 Task: Move the task Improve code modularity for better maintainability to the section To-Do in the project TranslateForge and sort the tasks in the project by Last modified on.
Action: Mouse moved to (460, 278)
Screenshot: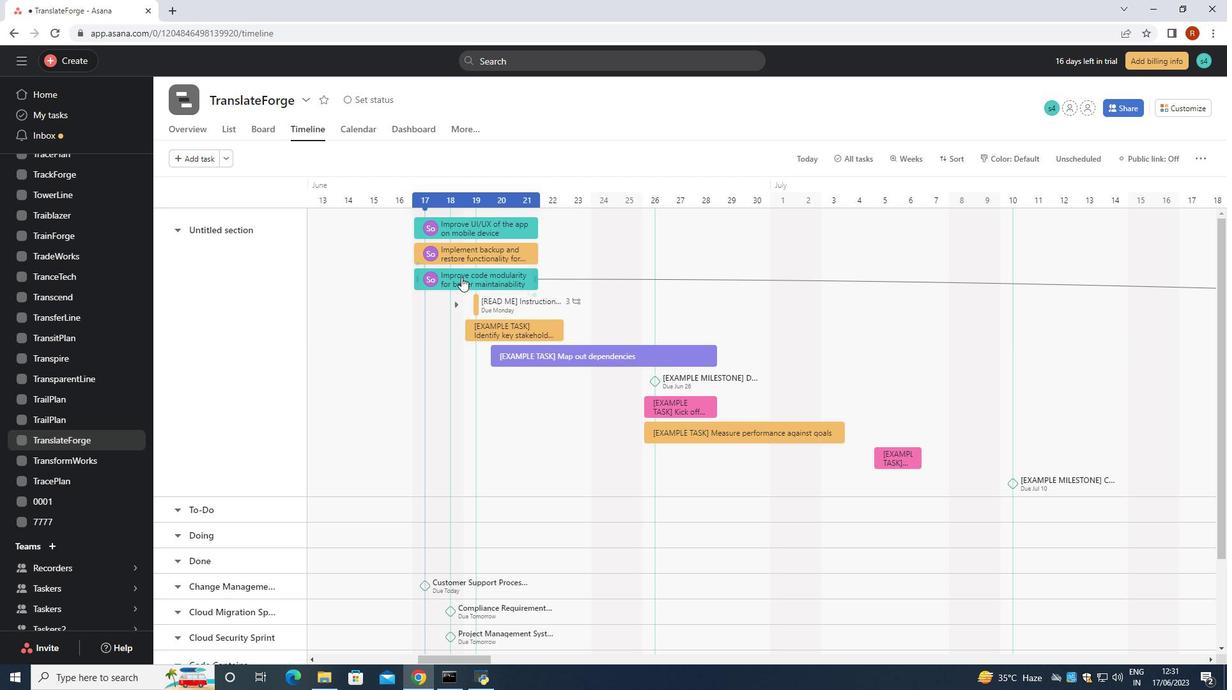 
Action: Mouse pressed left at (460, 278)
Screenshot: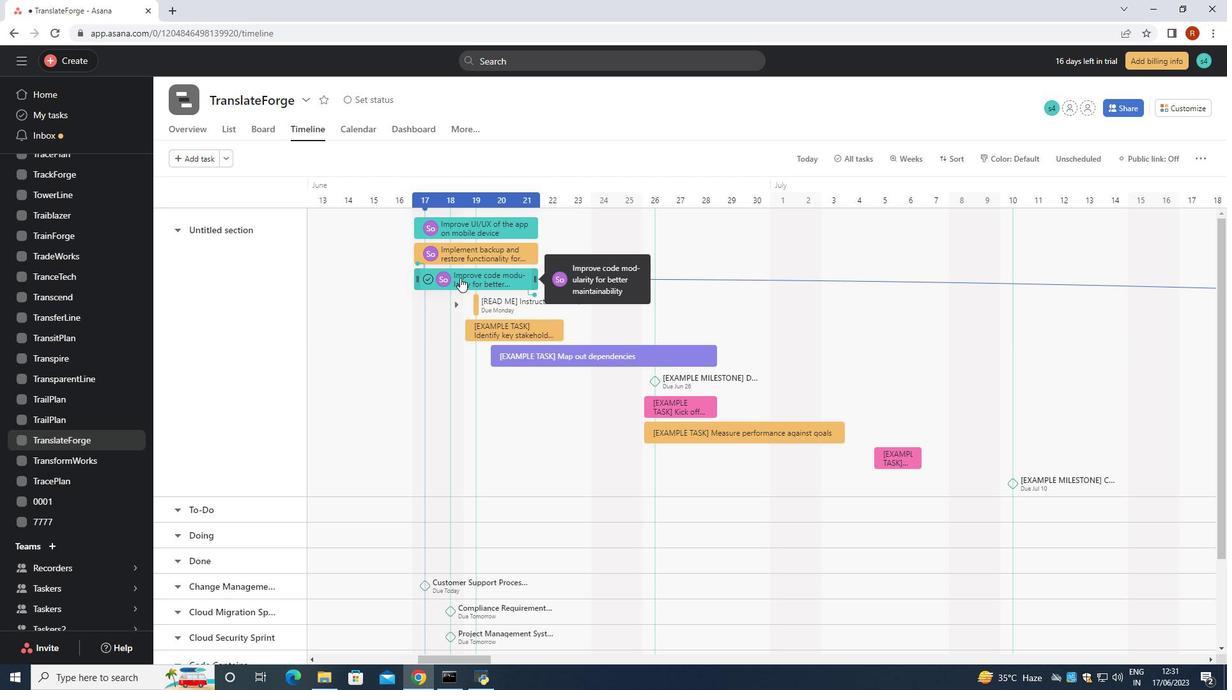 
Action: Mouse moved to (978, 287)
Screenshot: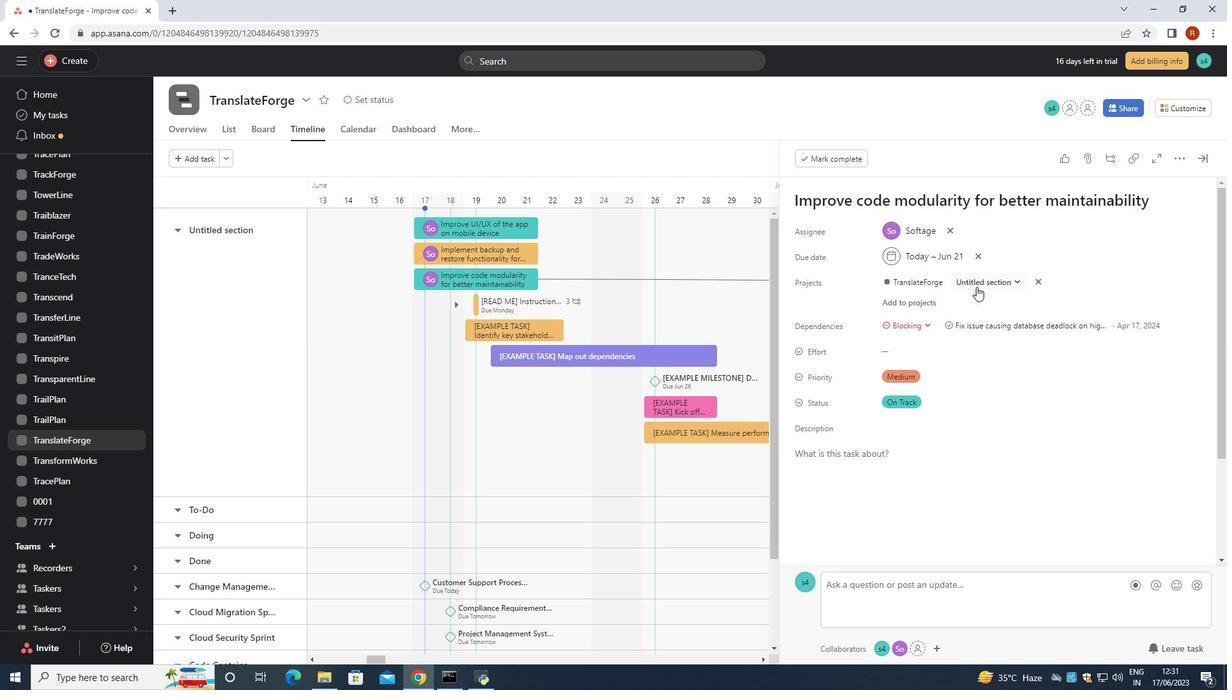 
Action: Mouse pressed left at (978, 287)
Screenshot: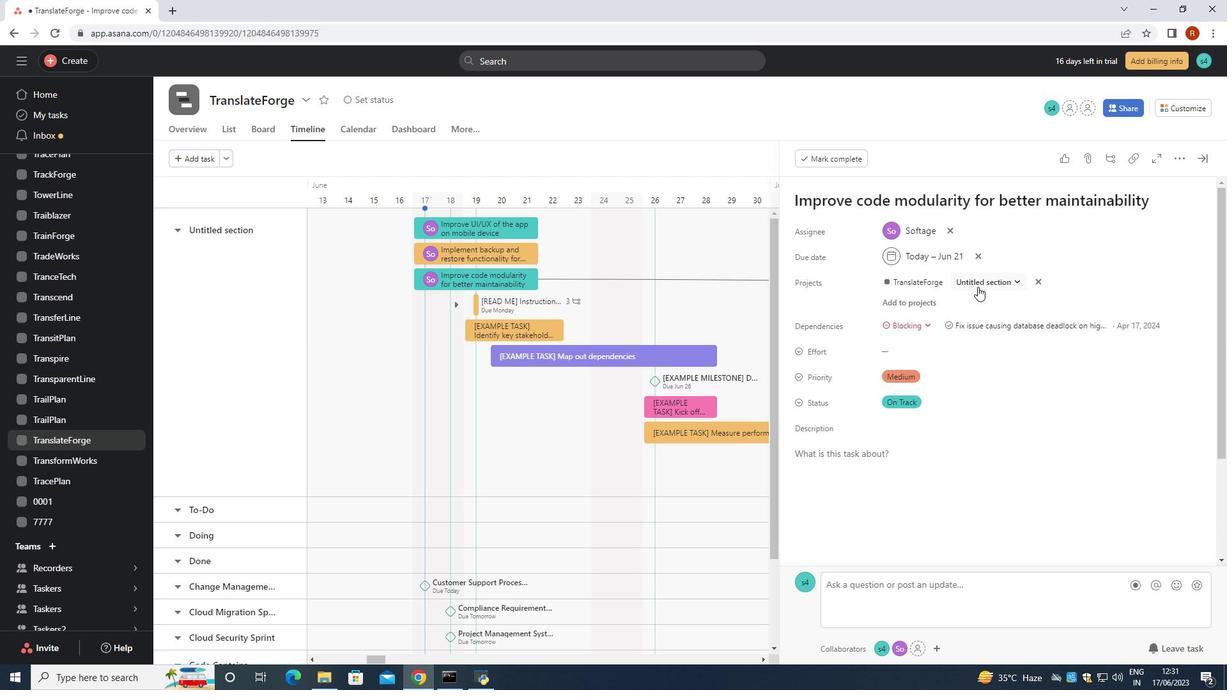 
Action: Mouse moved to (966, 333)
Screenshot: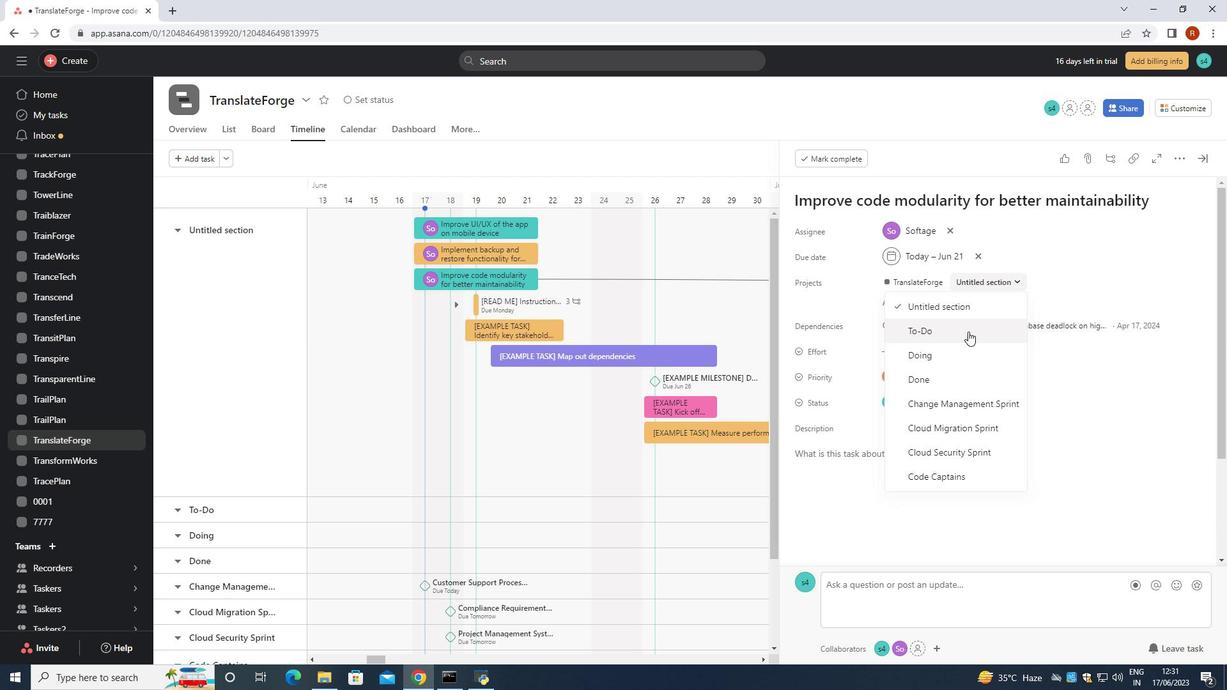 
Action: Mouse pressed left at (966, 333)
Screenshot: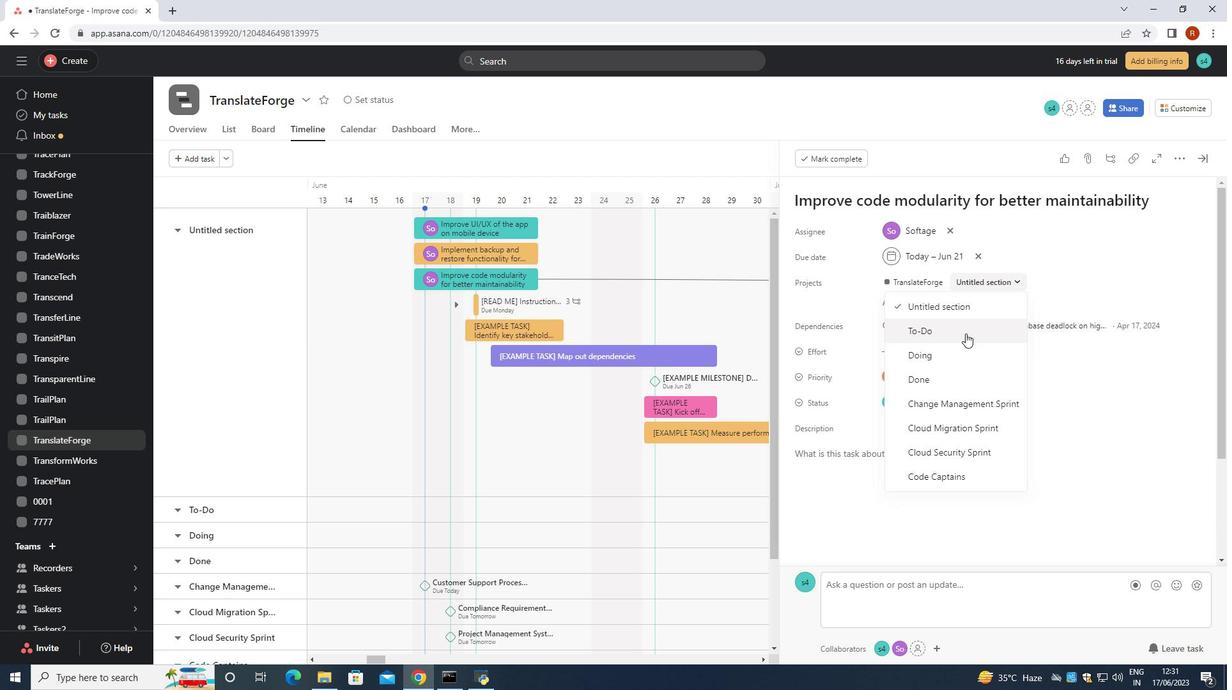
Action: Mouse moved to (1207, 159)
Screenshot: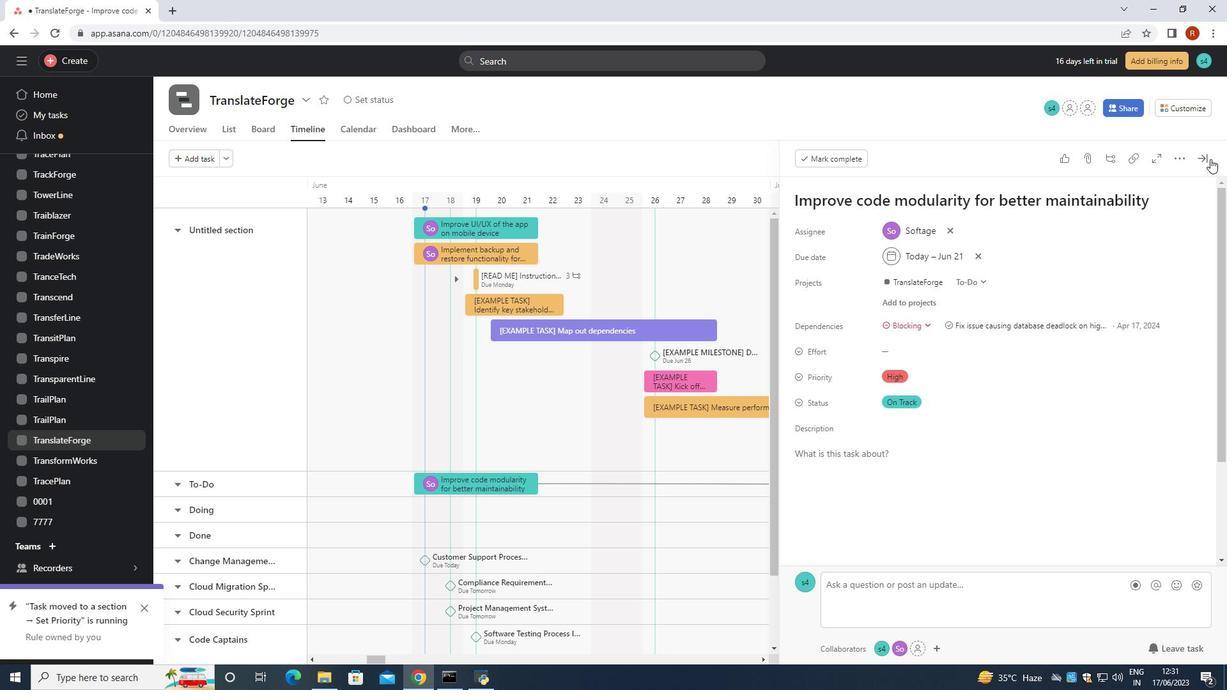 
Action: Mouse pressed left at (1207, 159)
Screenshot: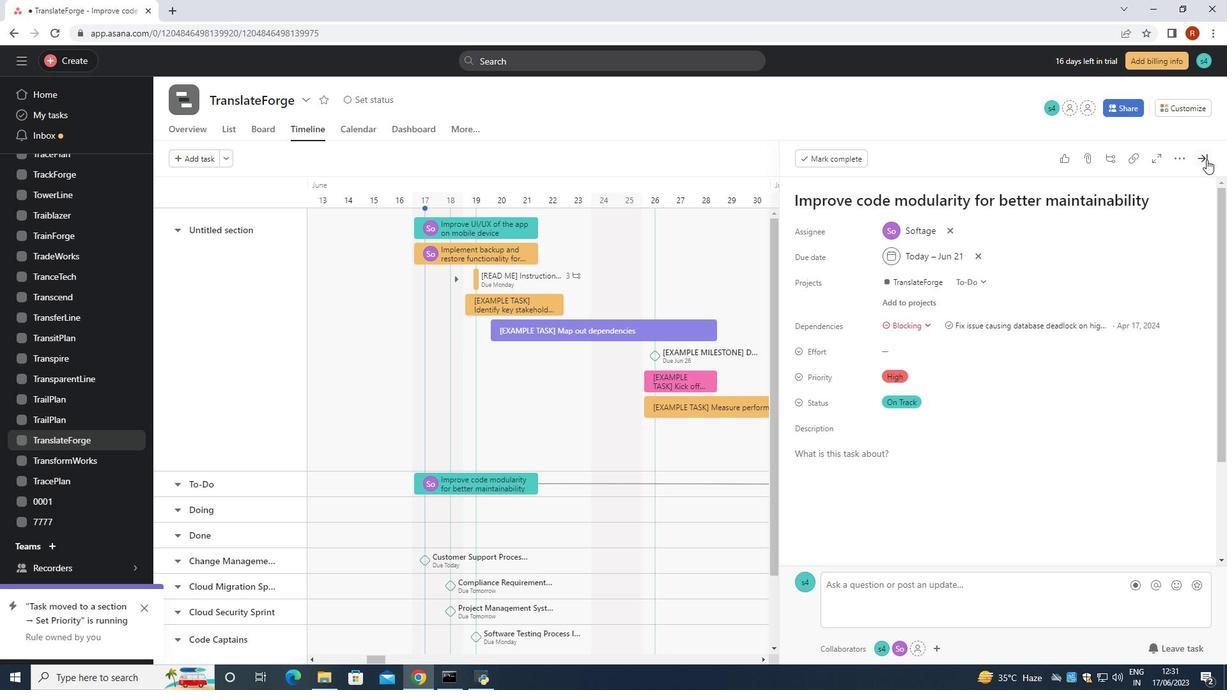
Action: Mouse moved to (236, 129)
Screenshot: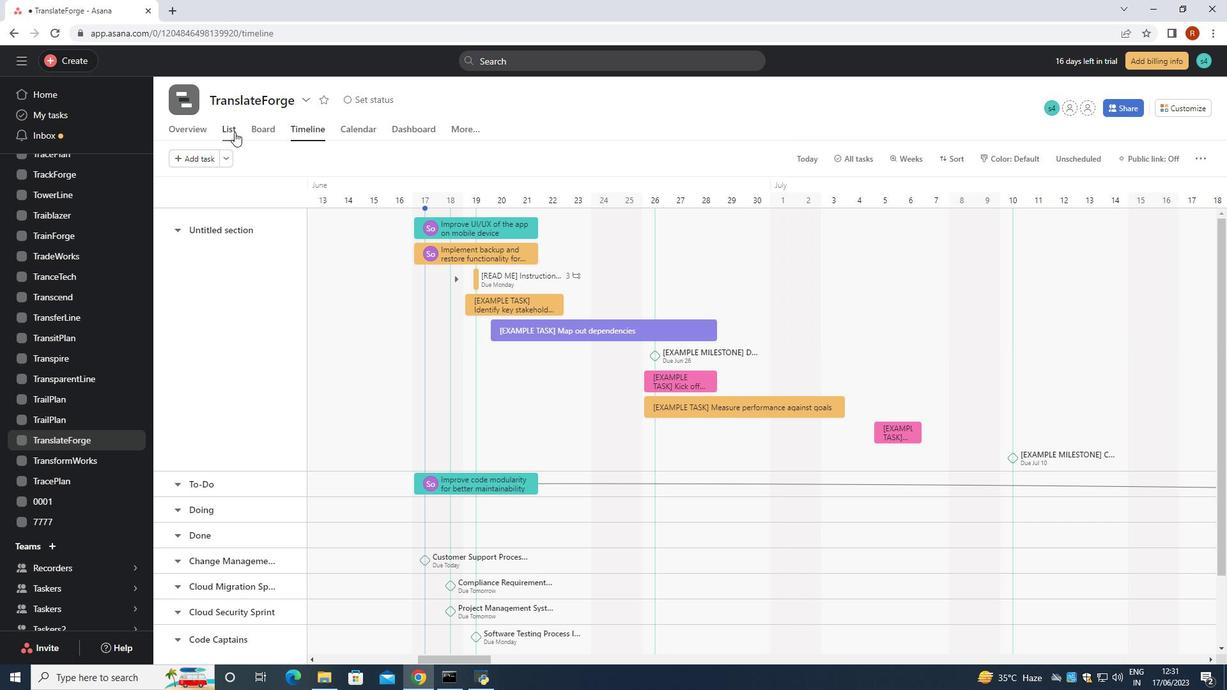 
Action: Mouse pressed left at (236, 129)
Screenshot: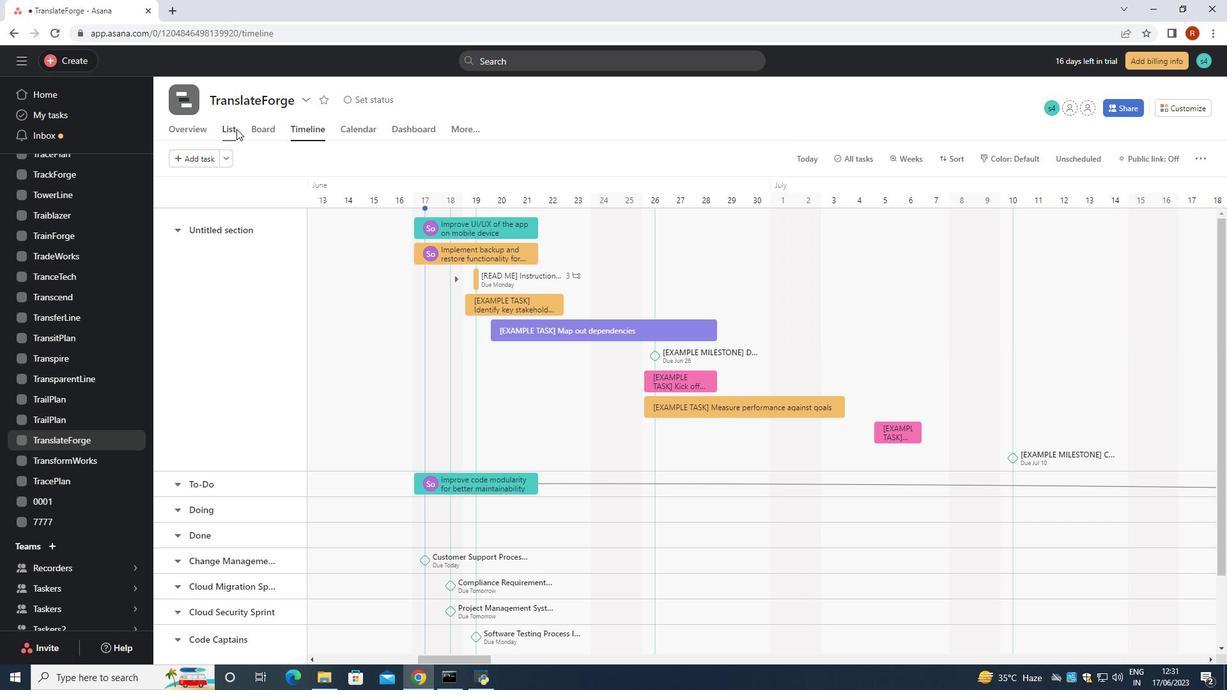 
Action: Mouse moved to (234, 128)
Screenshot: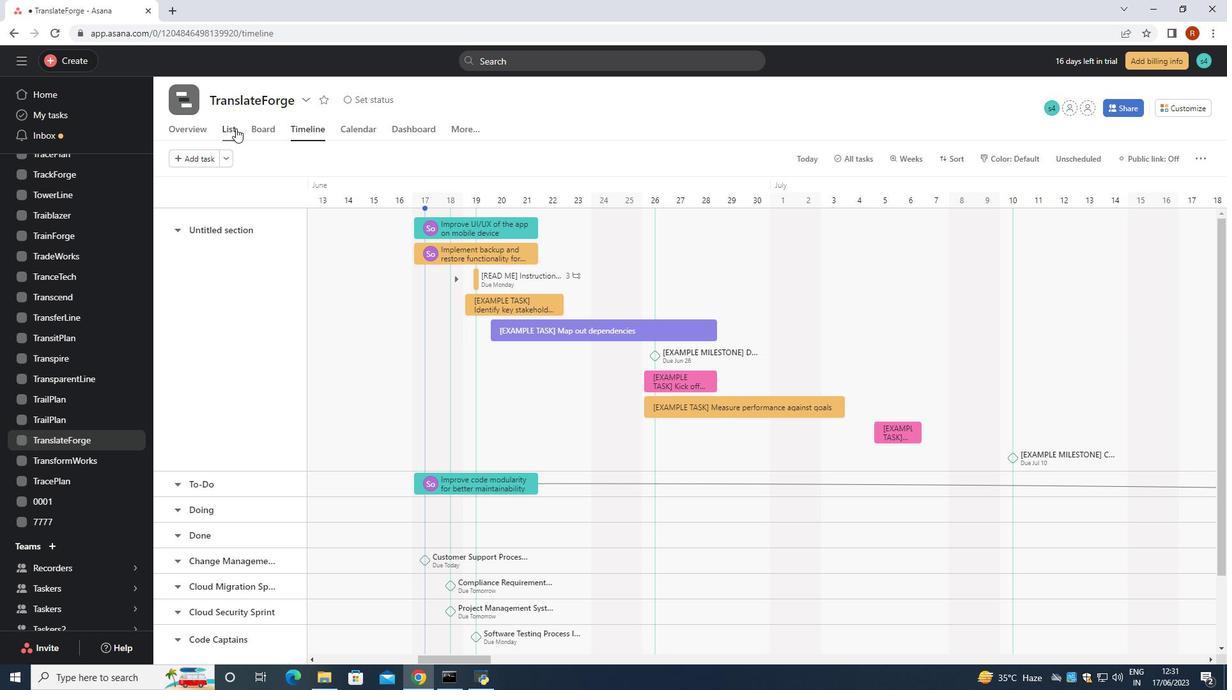 
Action: Mouse pressed left at (234, 128)
Screenshot: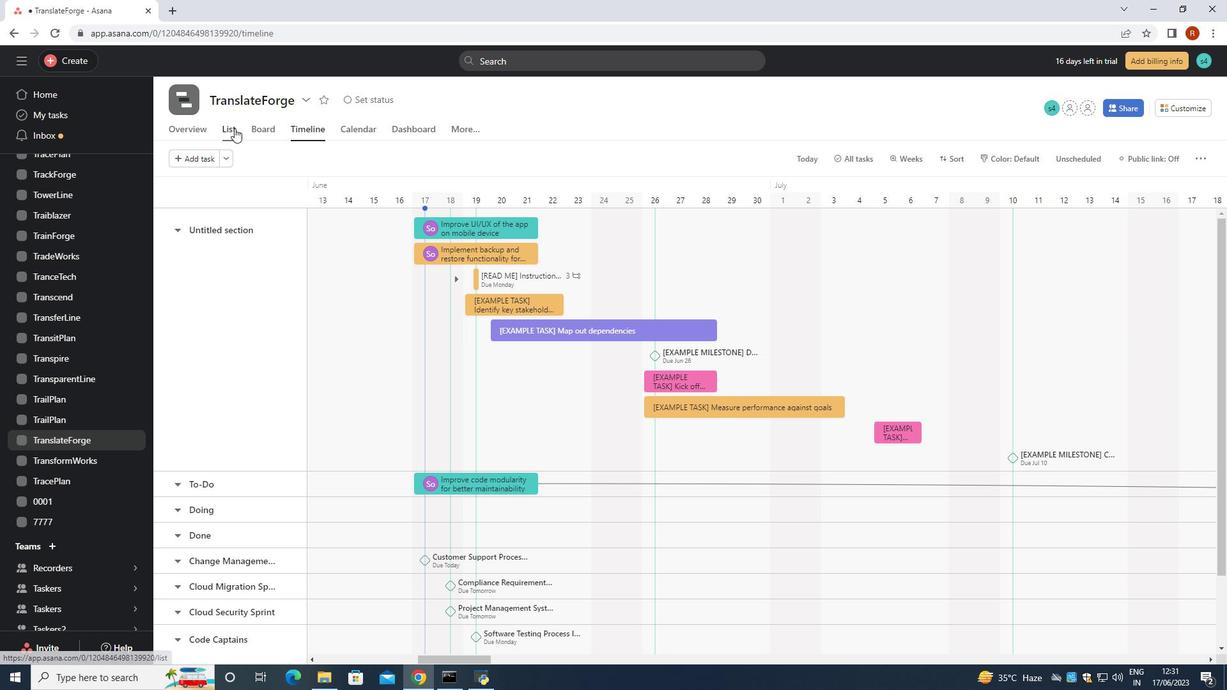 
Action: Mouse moved to (308, 158)
Screenshot: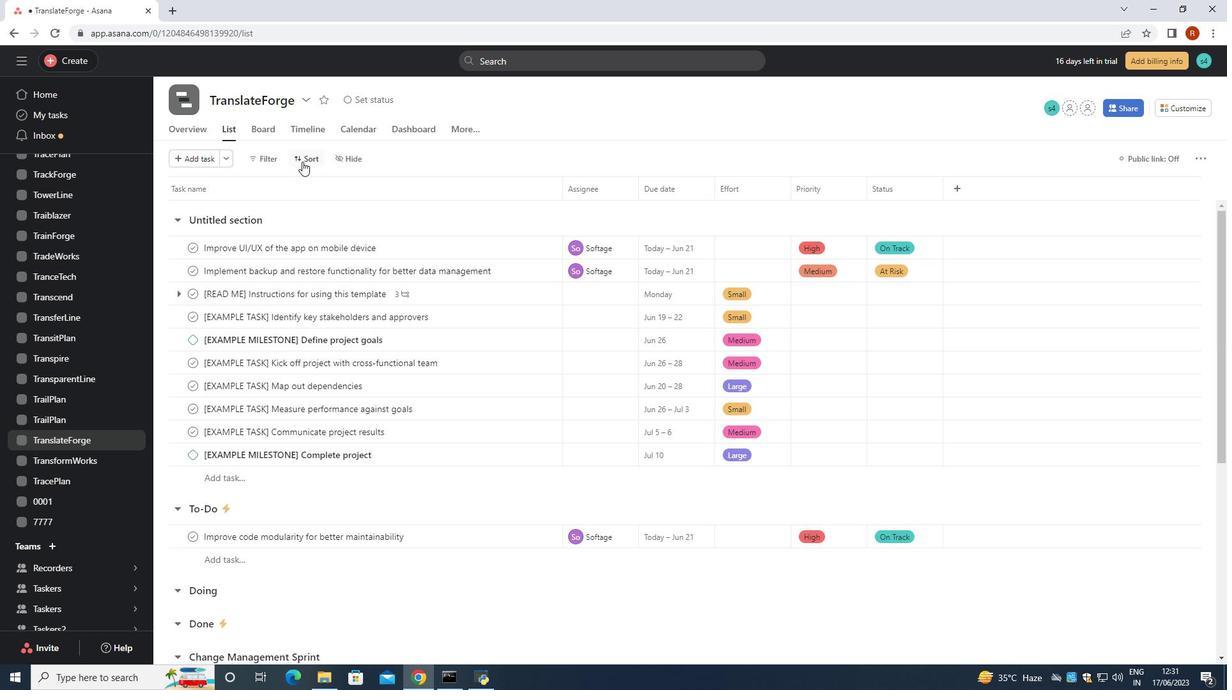
Action: Mouse pressed left at (308, 158)
Screenshot: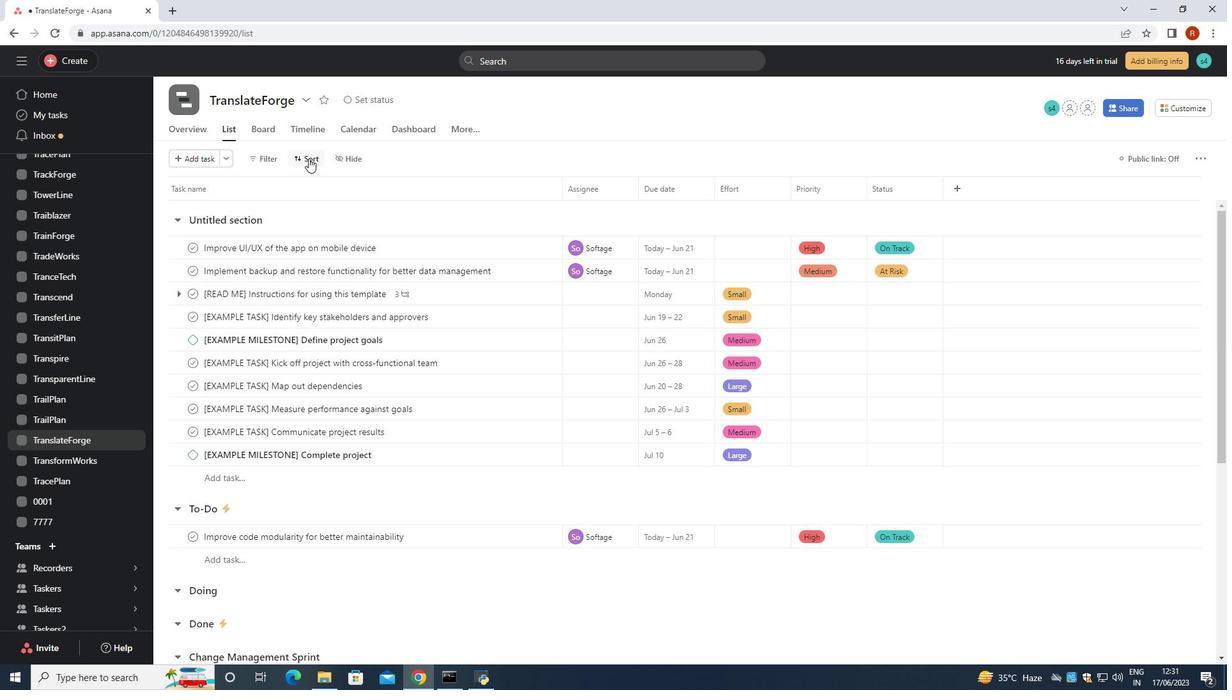 
Action: Mouse moved to (338, 344)
Screenshot: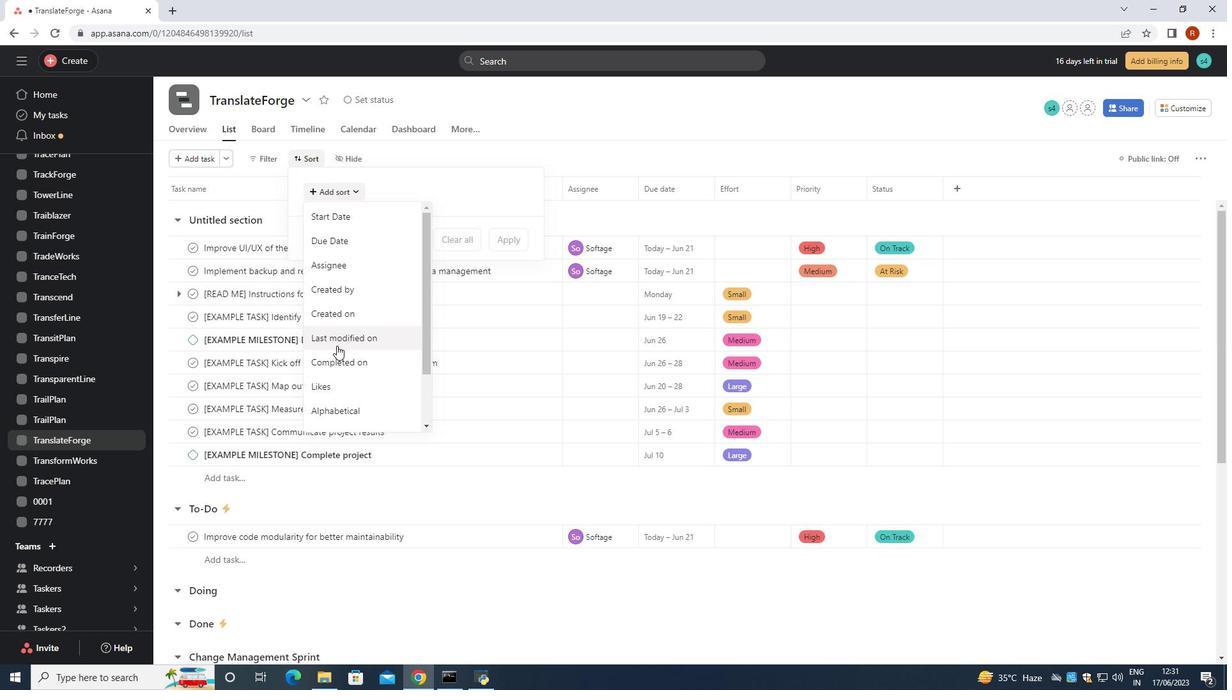 
Action: Mouse pressed left at (338, 344)
Screenshot: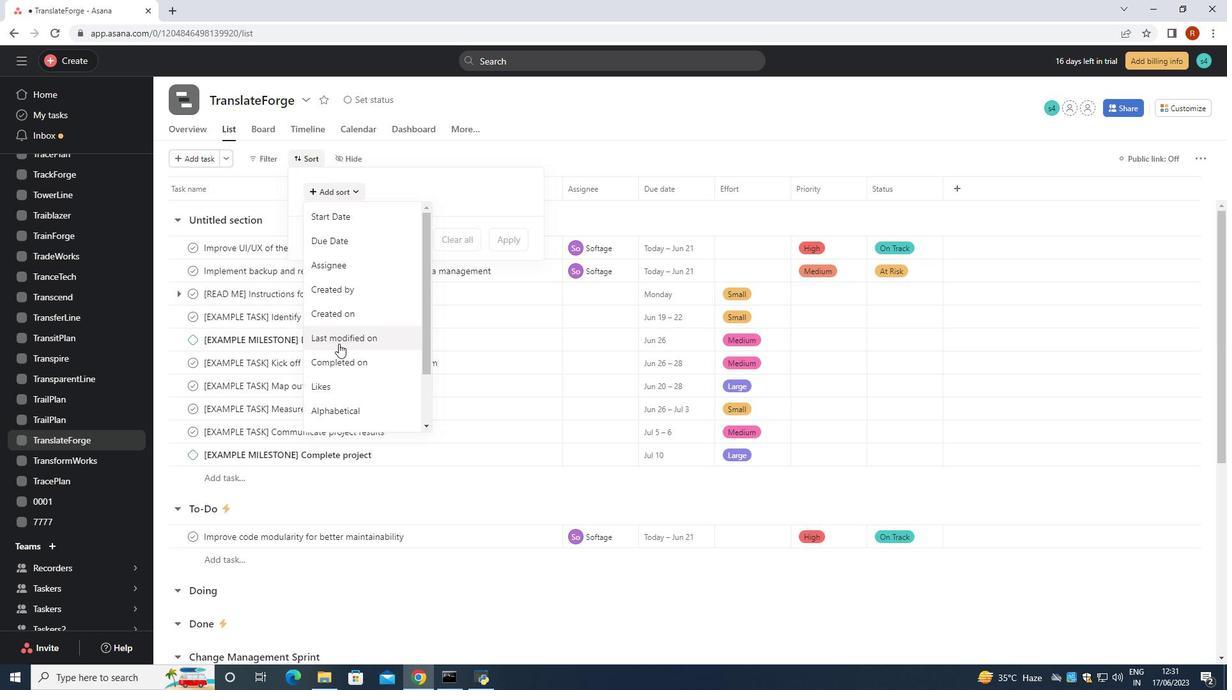 
Action: Mouse moved to (501, 293)
Screenshot: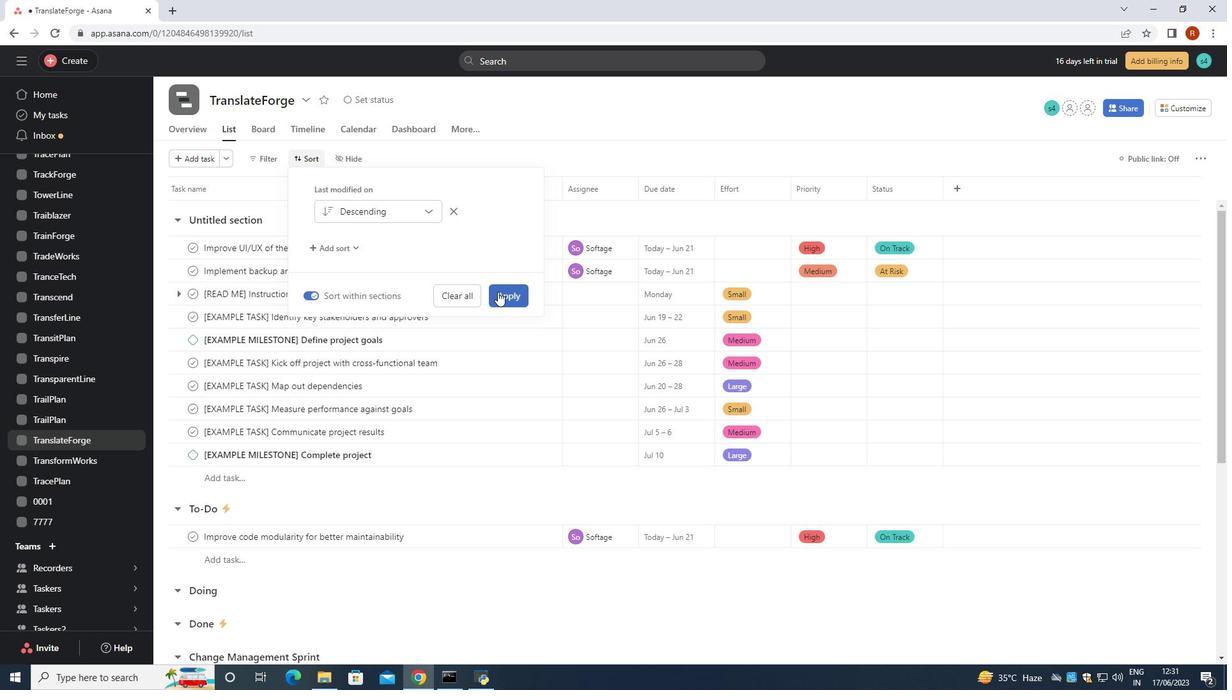 
Action: Mouse pressed left at (501, 293)
Screenshot: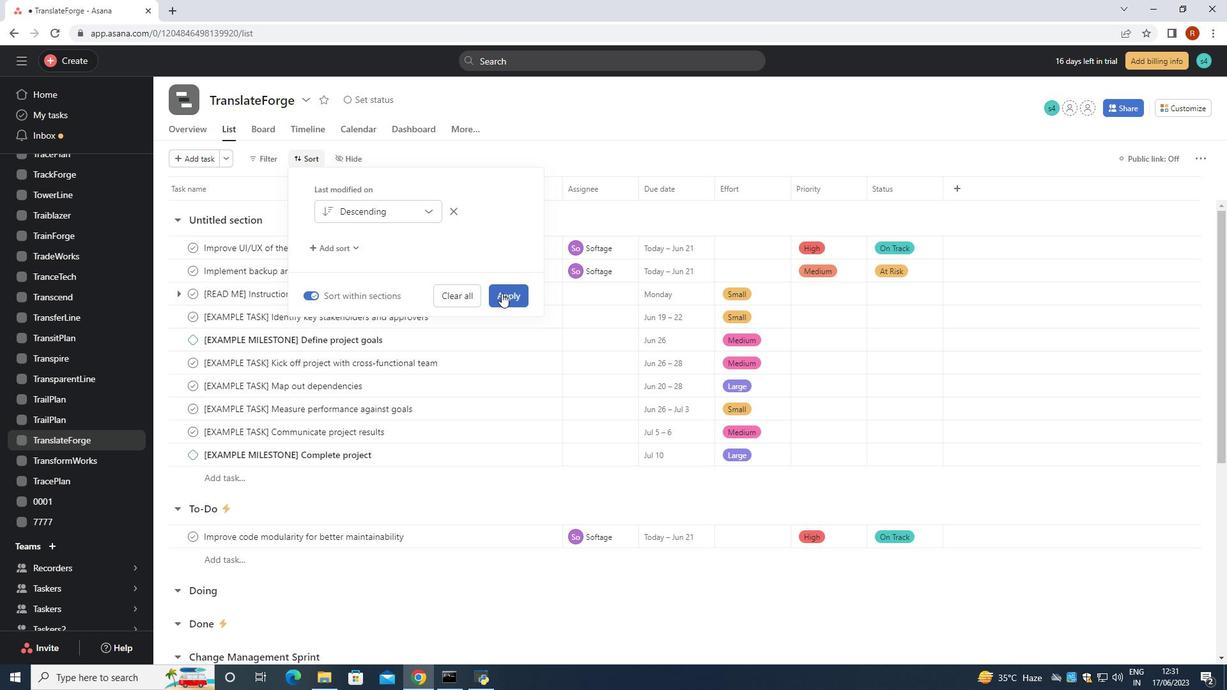
